 Task: Check a complete guide of "Incoming email requests and notification".
Action: Mouse pressed left at (990, 149)
Screenshot: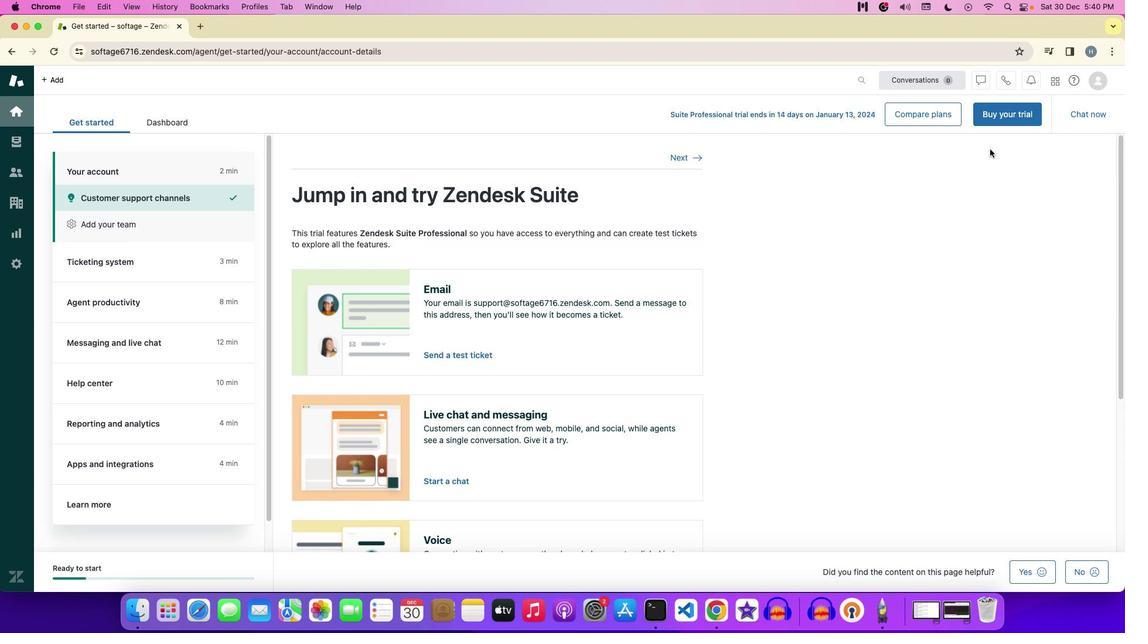 
Action: Mouse moved to (1073, 78)
Screenshot: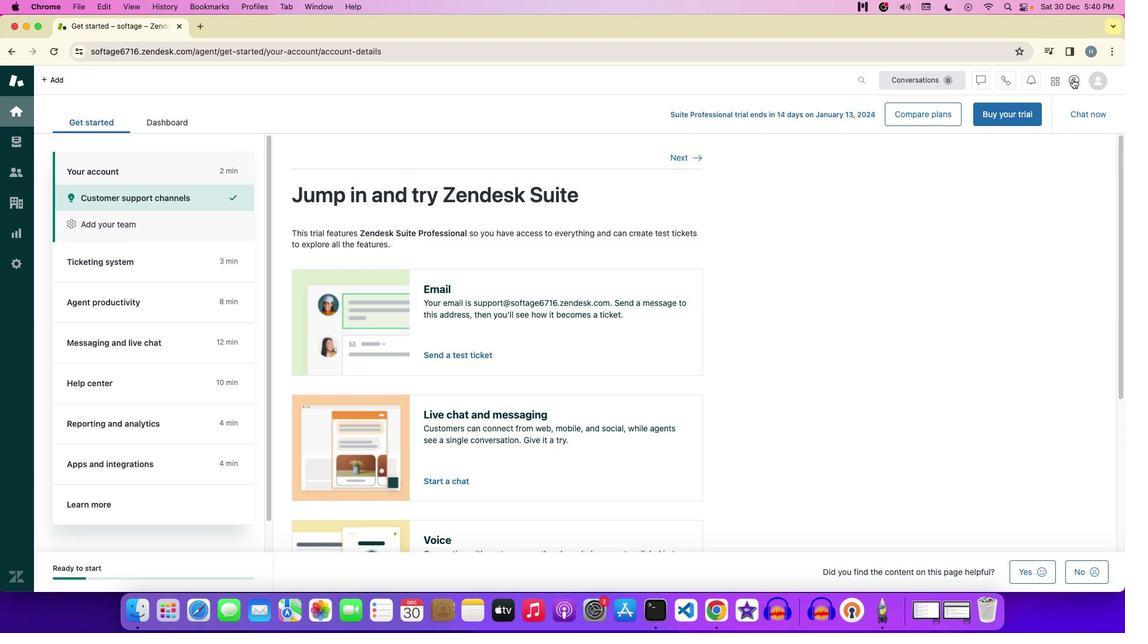 
Action: Mouse pressed left at (1073, 78)
Screenshot: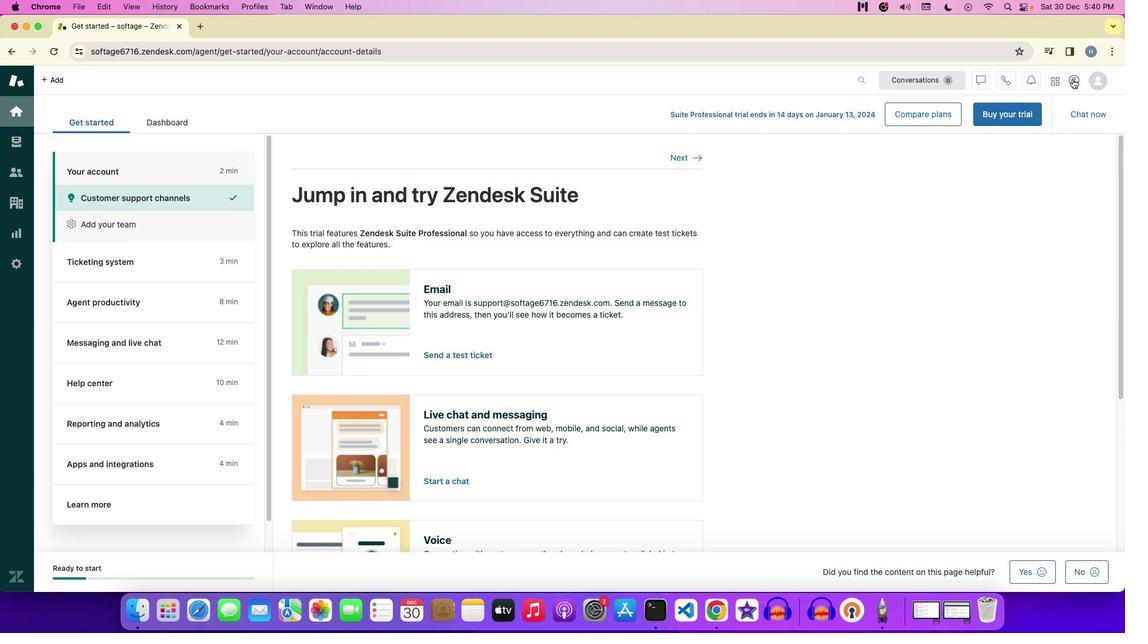 
Action: Mouse moved to (1001, 454)
Screenshot: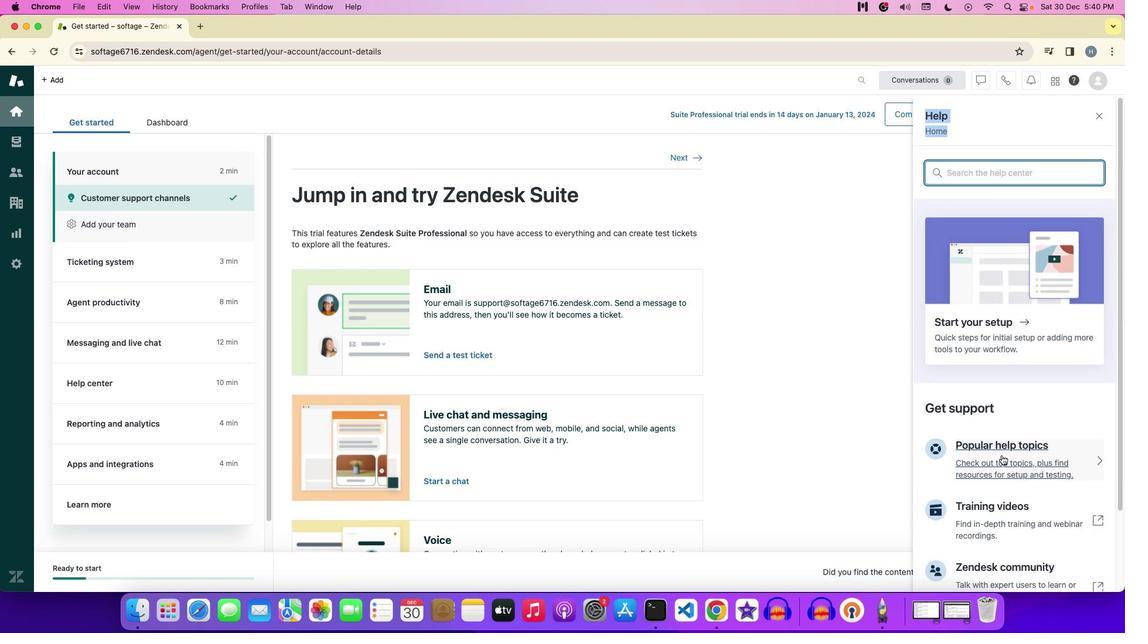 
Action: Mouse pressed left at (1001, 454)
Screenshot: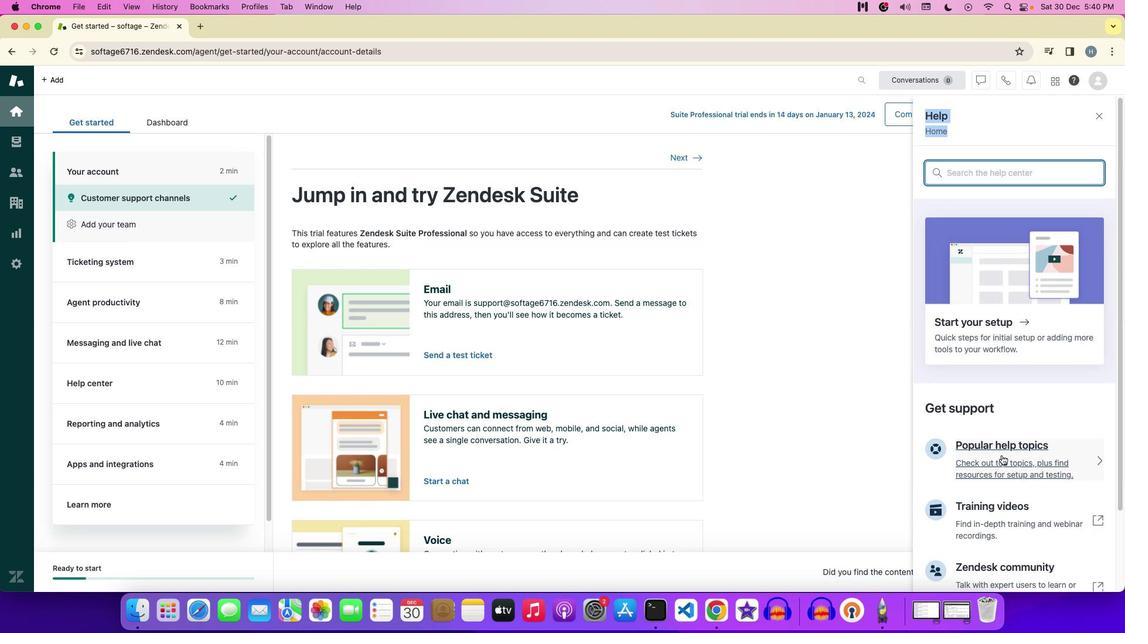 
Action: Mouse moved to (996, 281)
Screenshot: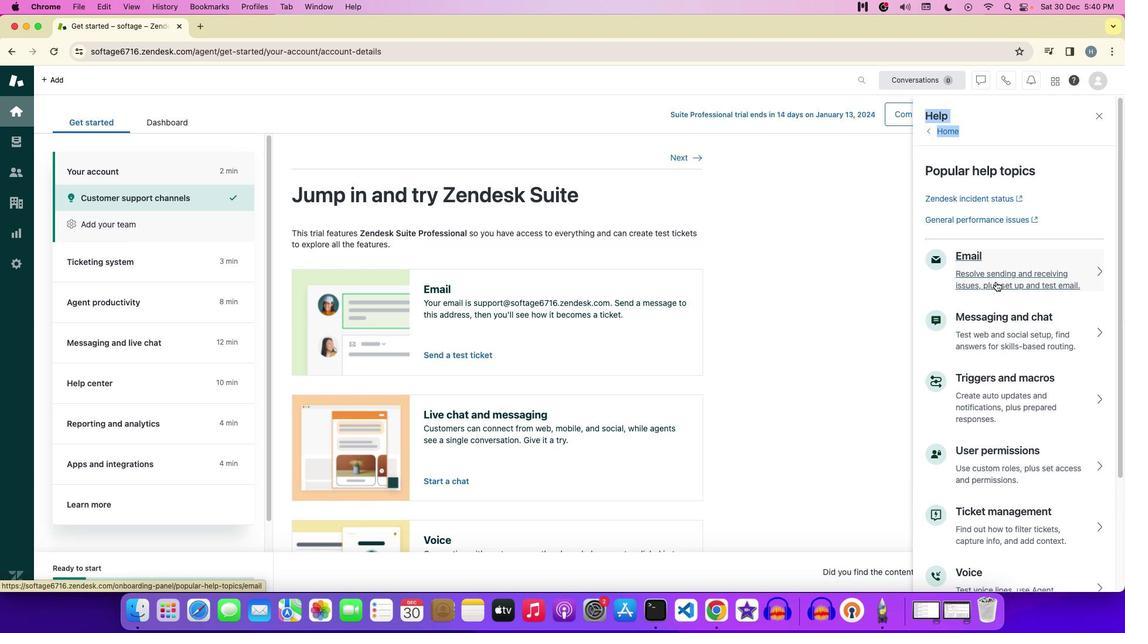 
Action: Mouse pressed left at (996, 281)
Screenshot: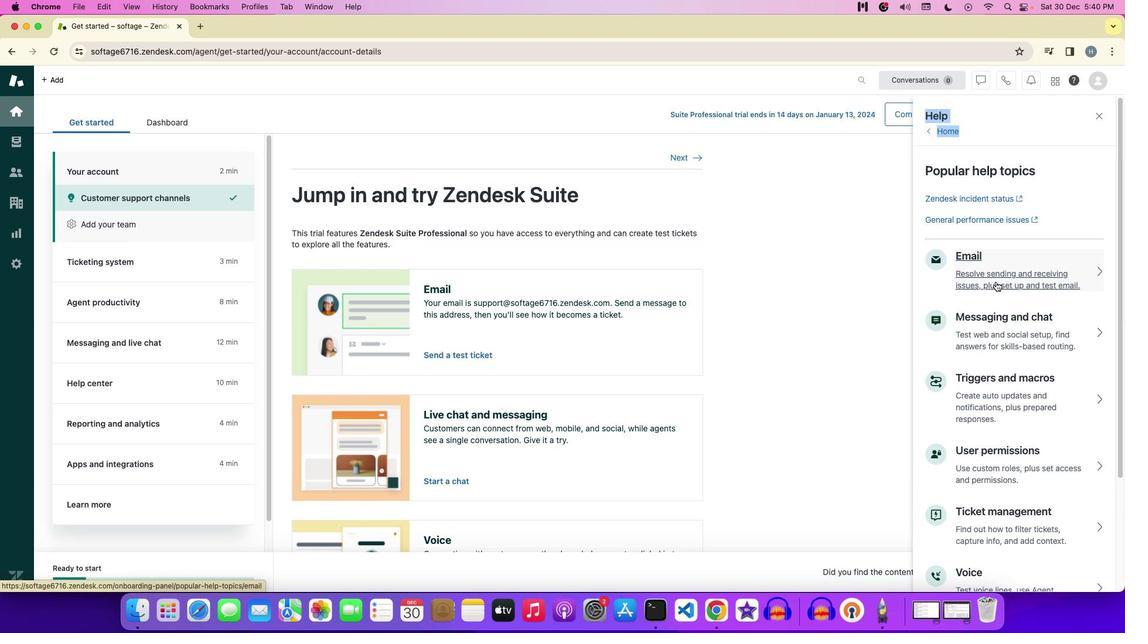 
Action: Mouse moved to (1003, 448)
Screenshot: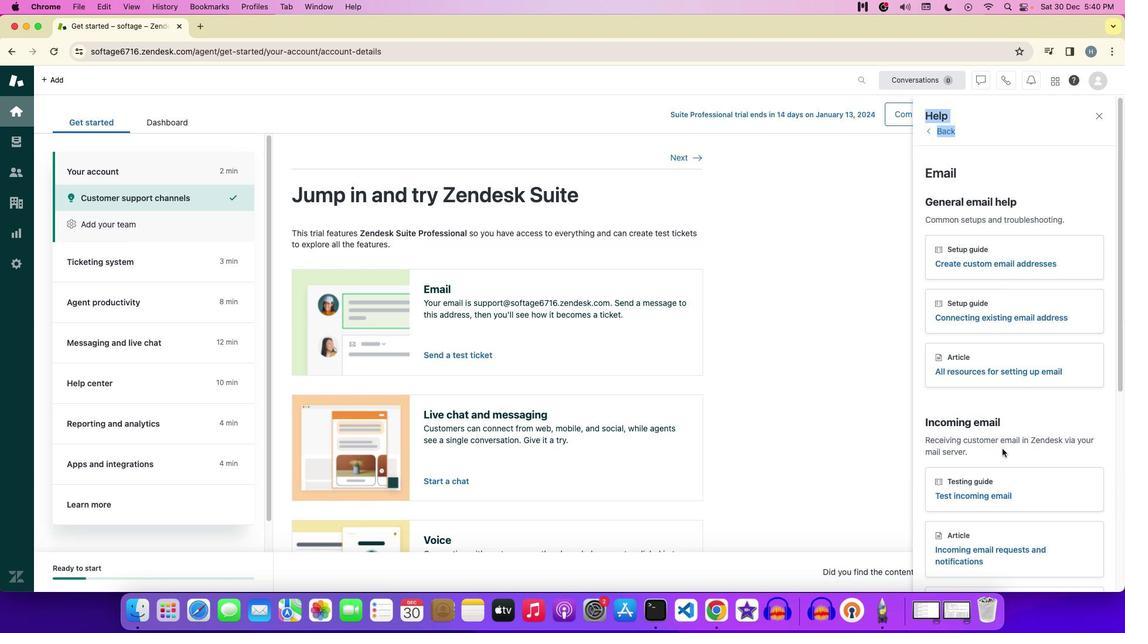 
Action: Mouse scrolled (1003, 448) with delta (0, 0)
Screenshot: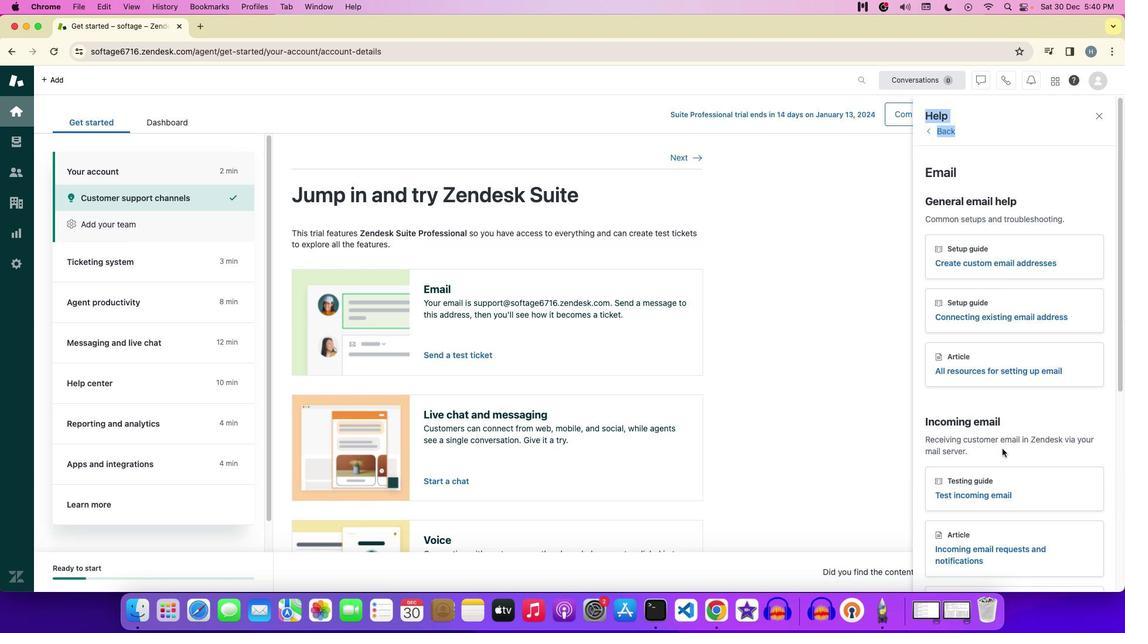 
Action: Mouse scrolled (1003, 448) with delta (0, 0)
Screenshot: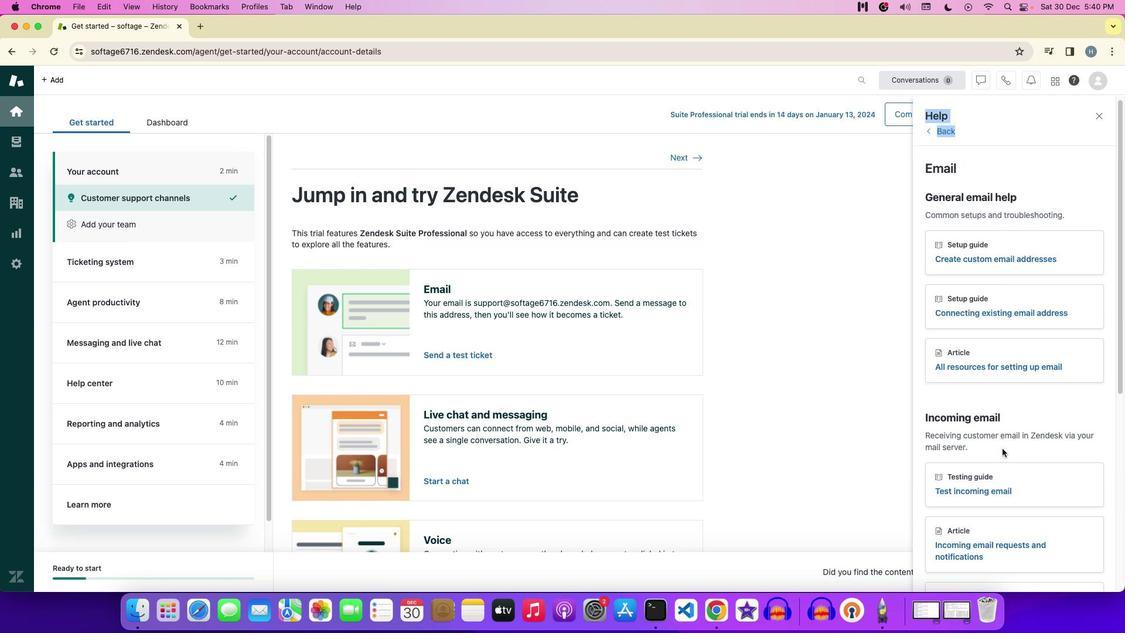 
Action: Mouse scrolled (1003, 448) with delta (0, 0)
Screenshot: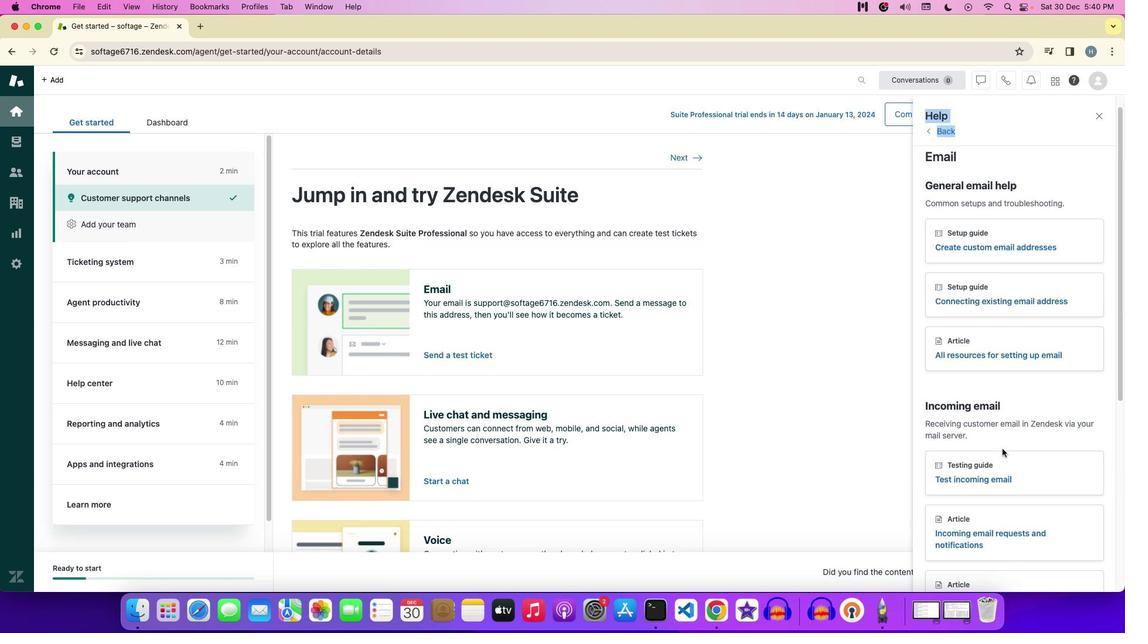 
Action: Mouse scrolled (1003, 448) with delta (0, 0)
Screenshot: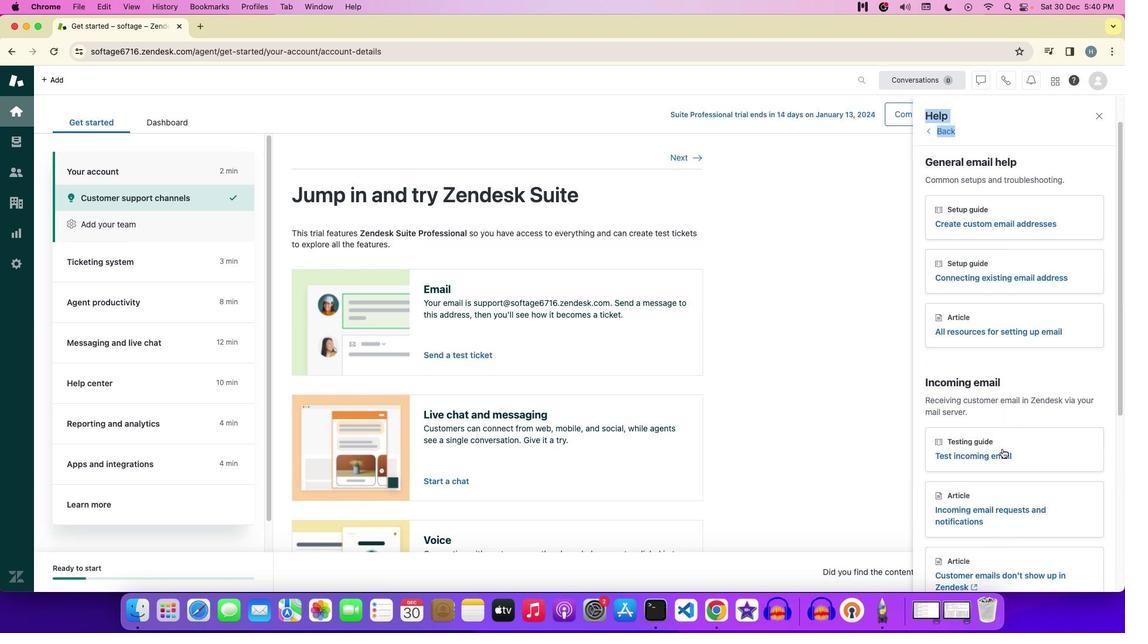 
Action: Mouse moved to (986, 481)
Screenshot: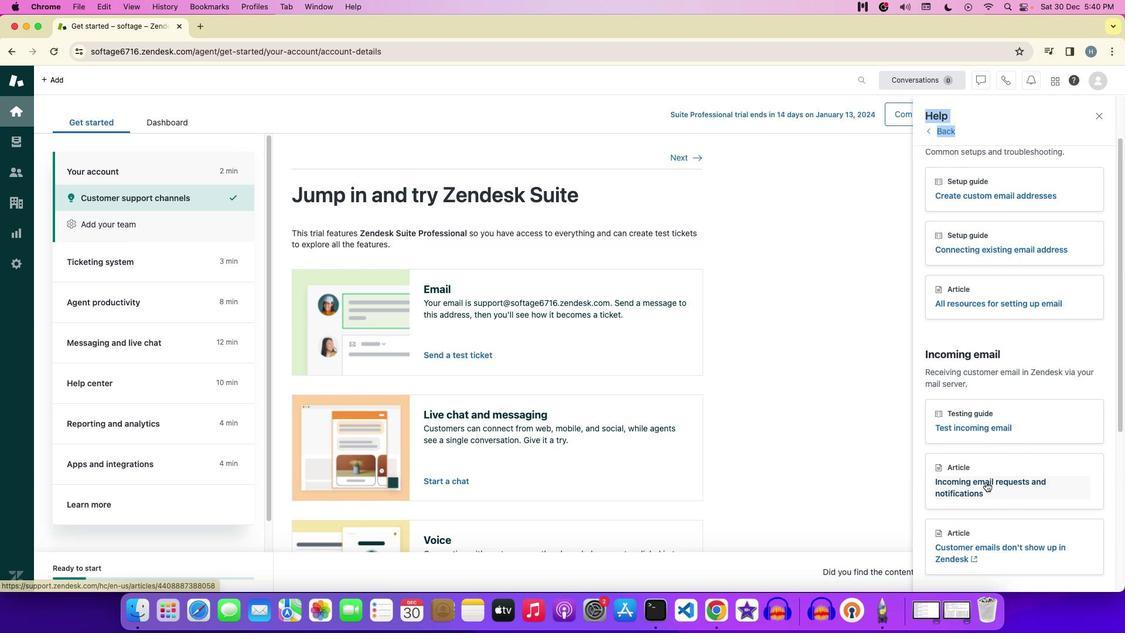 
Action: Mouse pressed left at (986, 481)
Screenshot: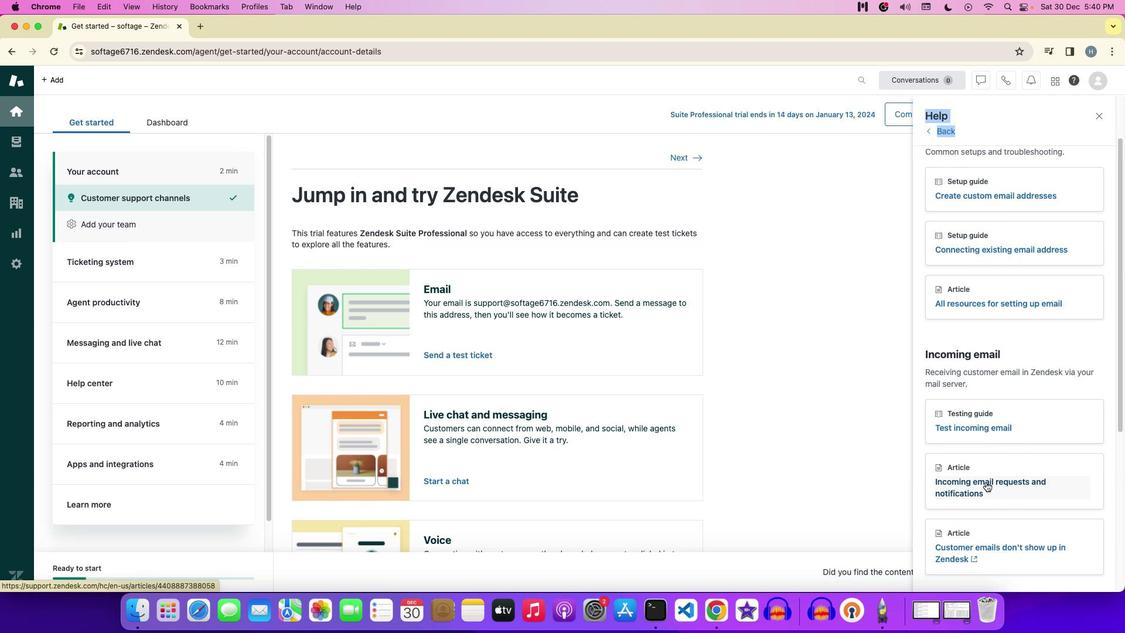 
Action: Mouse moved to (986, 481)
Screenshot: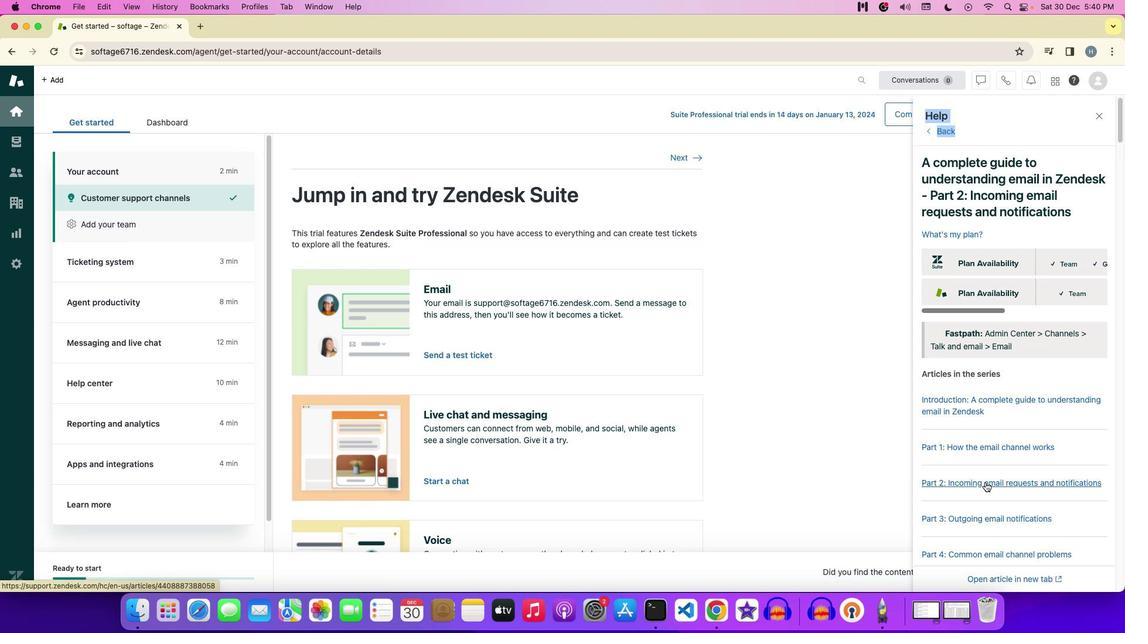 
